 Task: In invitations to connect choose email frequency linkedIn recommended.
Action: Mouse moved to (307, 59)
Screenshot: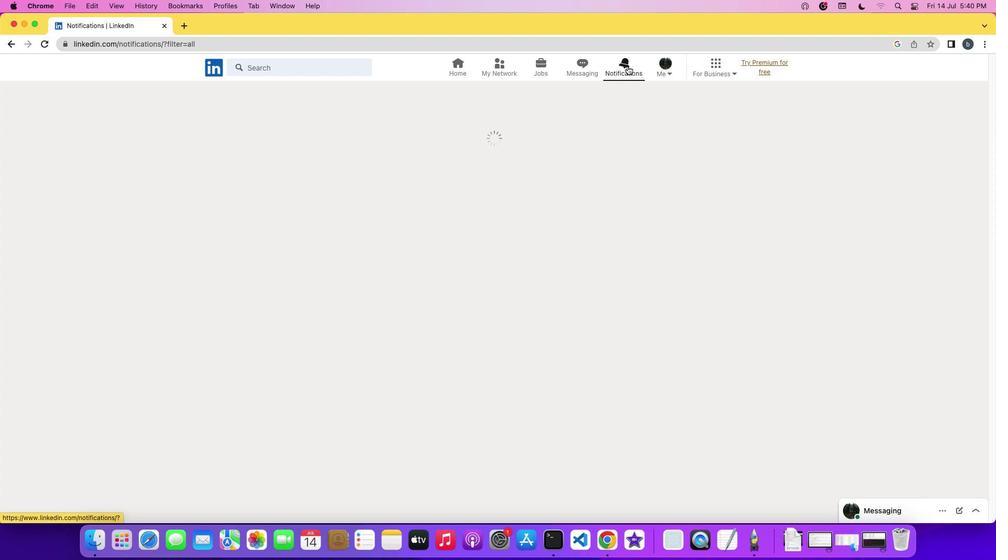 
Action: Mouse pressed left at (307, 59)
Screenshot: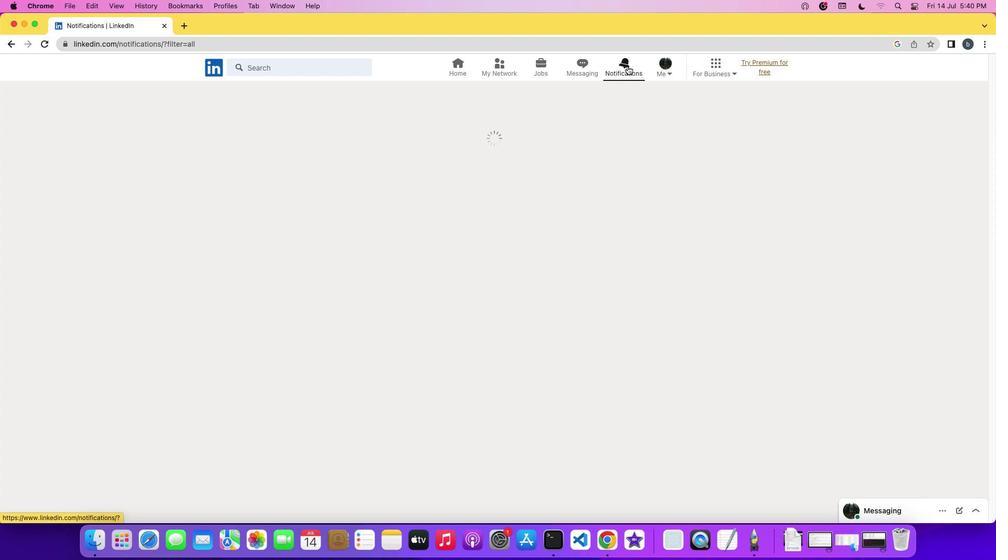 
Action: Mouse pressed left at (307, 59)
Screenshot: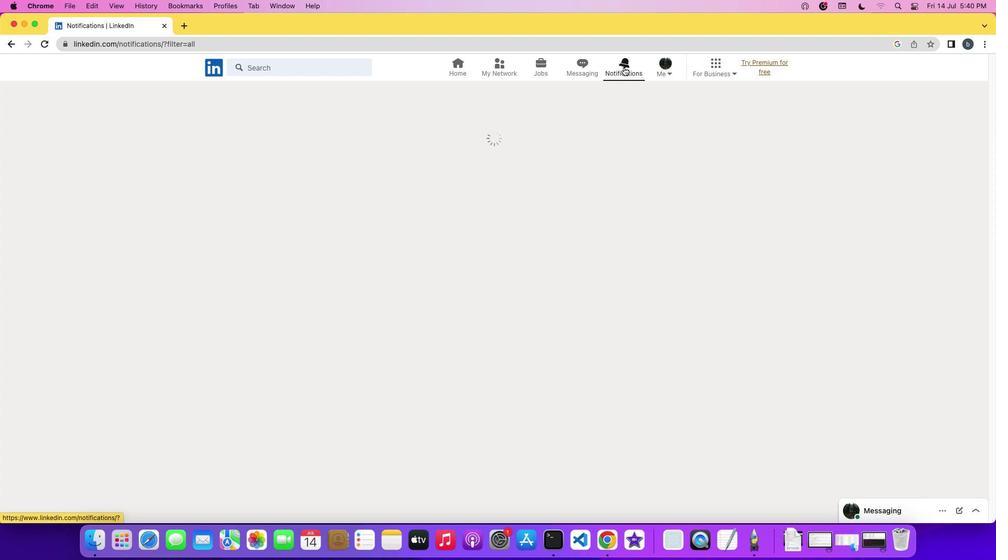 
Action: Mouse moved to (637, 130)
Screenshot: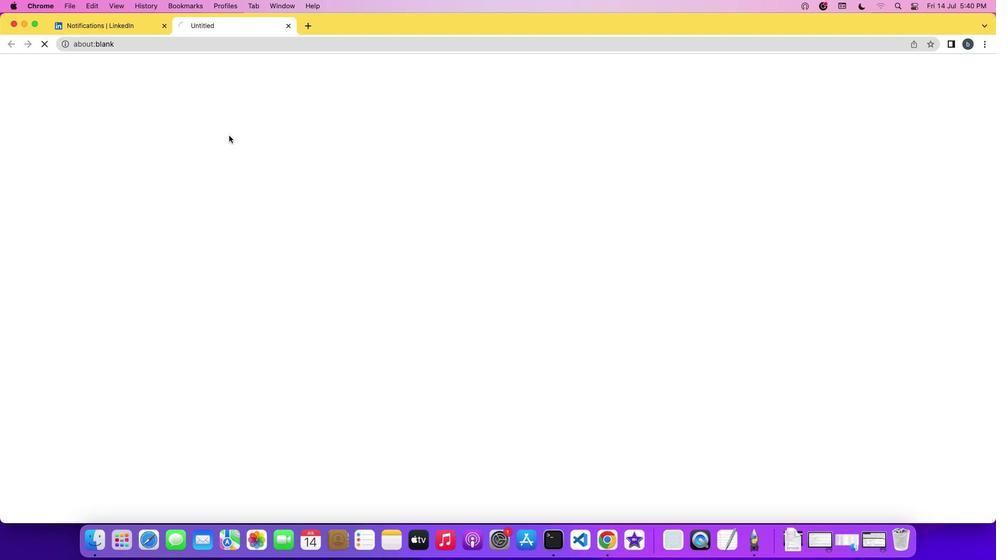 
Action: Mouse pressed left at (637, 130)
Screenshot: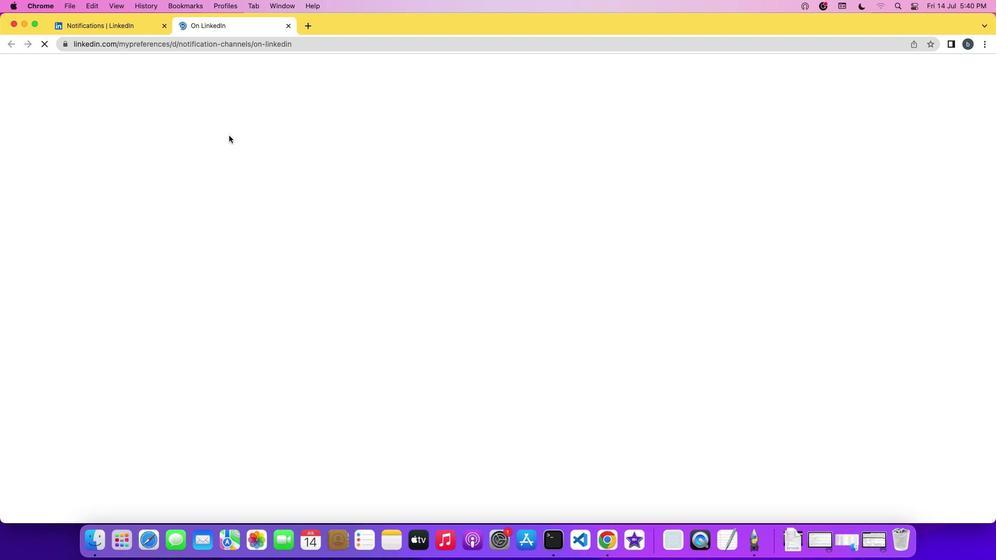 
Action: Mouse moved to (460, 180)
Screenshot: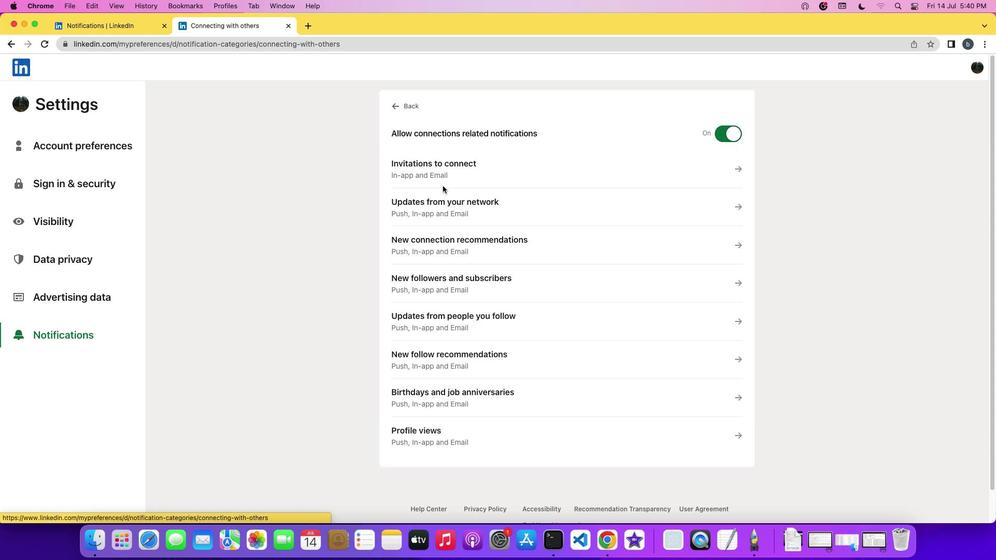 
Action: Mouse pressed left at (460, 180)
Screenshot: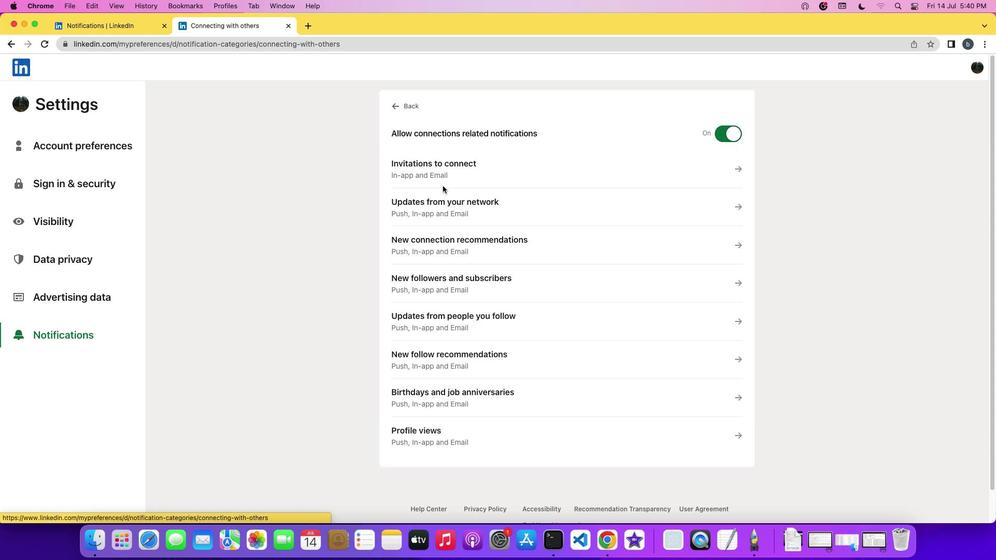 
Action: Mouse moved to (445, 174)
Screenshot: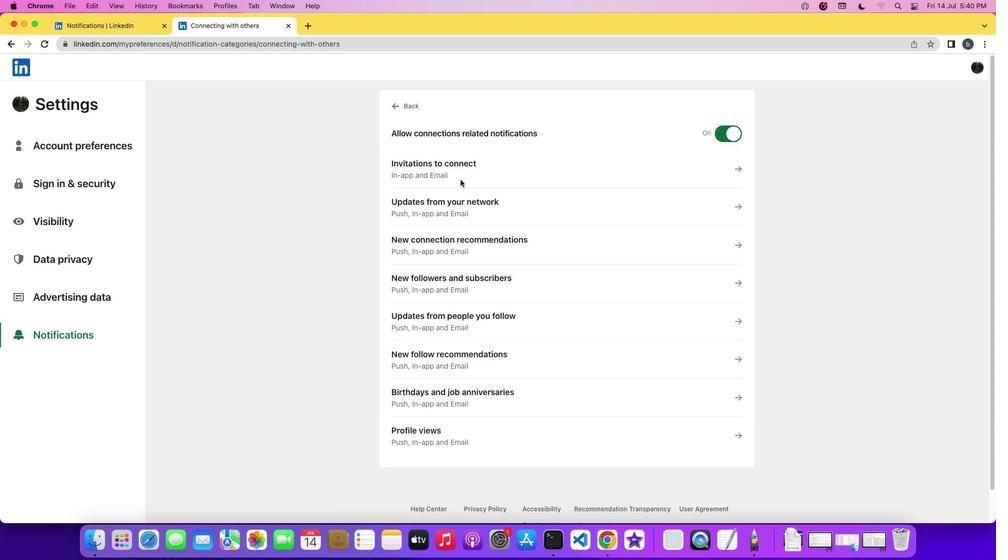 
Action: Mouse pressed left at (445, 174)
Screenshot: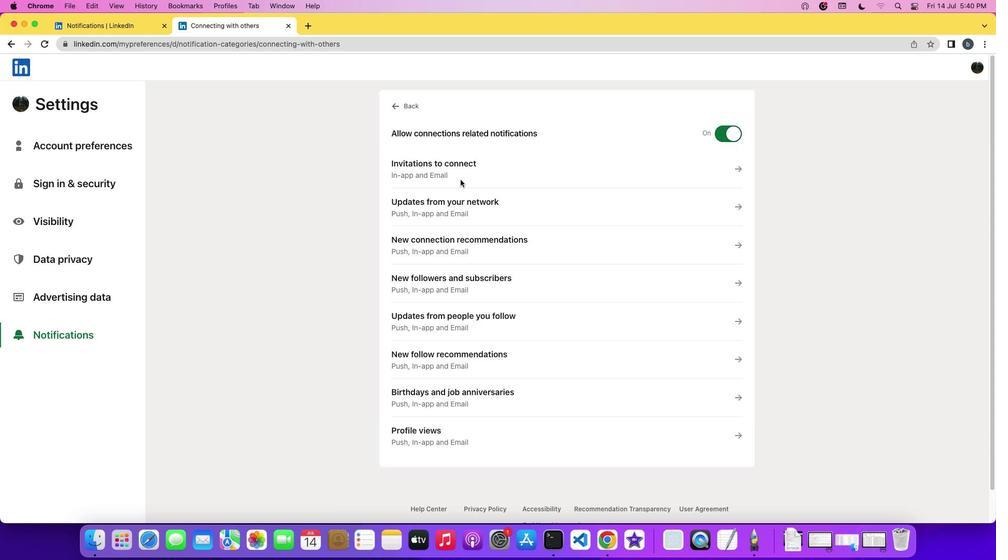 
Action: Mouse moved to (437, 169)
Screenshot: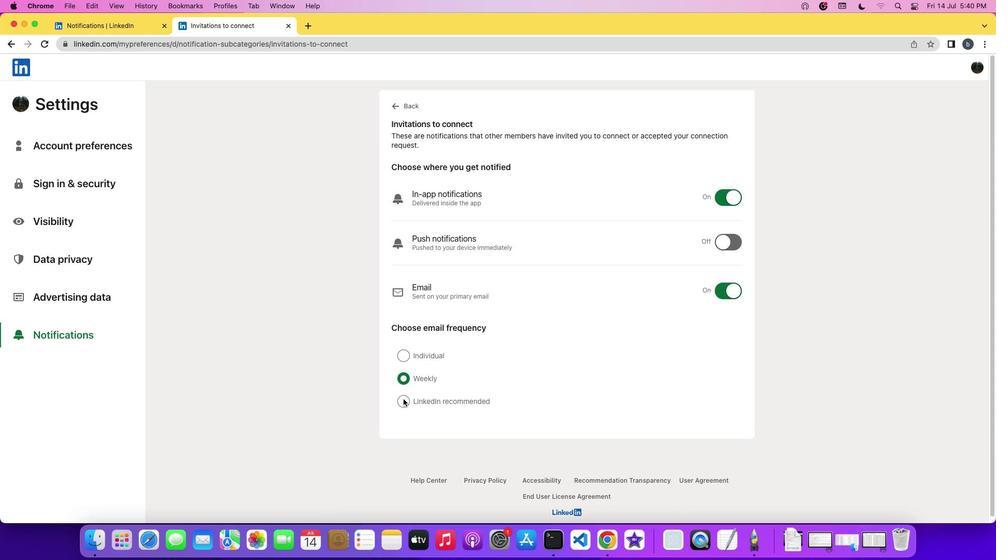 
Action: Mouse pressed left at (437, 169)
Screenshot: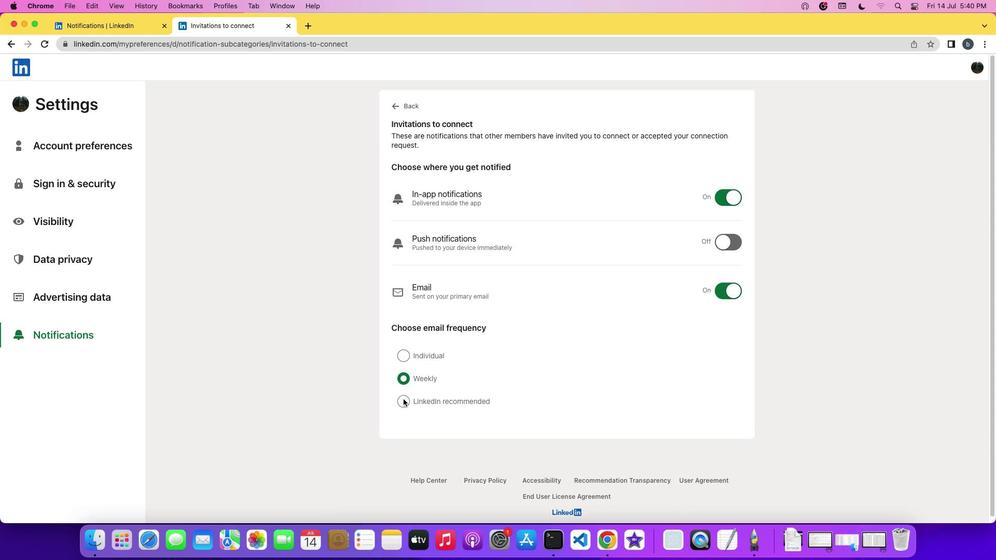 
Action: Mouse moved to (496, 401)
Screenshot: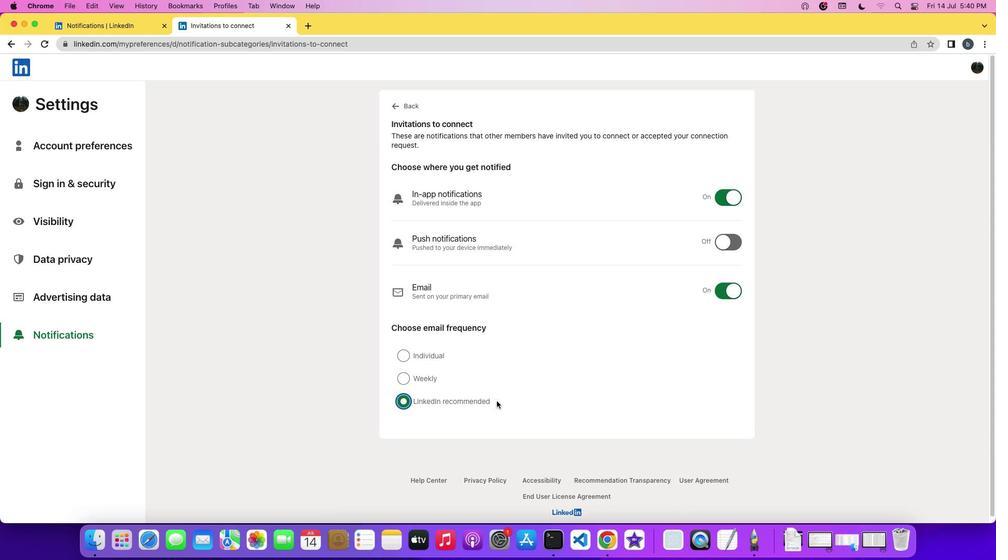 
Action: Mouse pressed left at (496, 401)
Screenshot: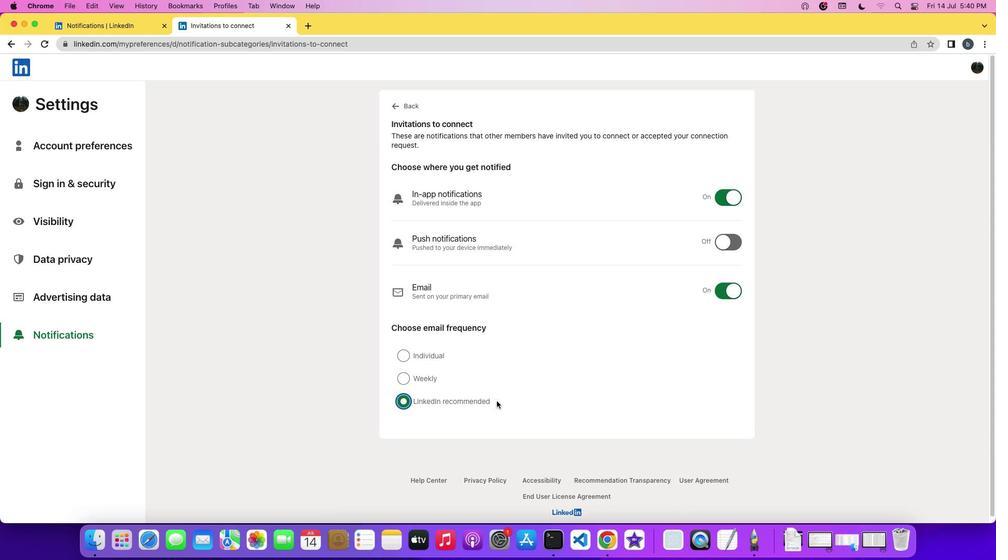 
Action: Mouse moved to (415, 399)
Screenshot: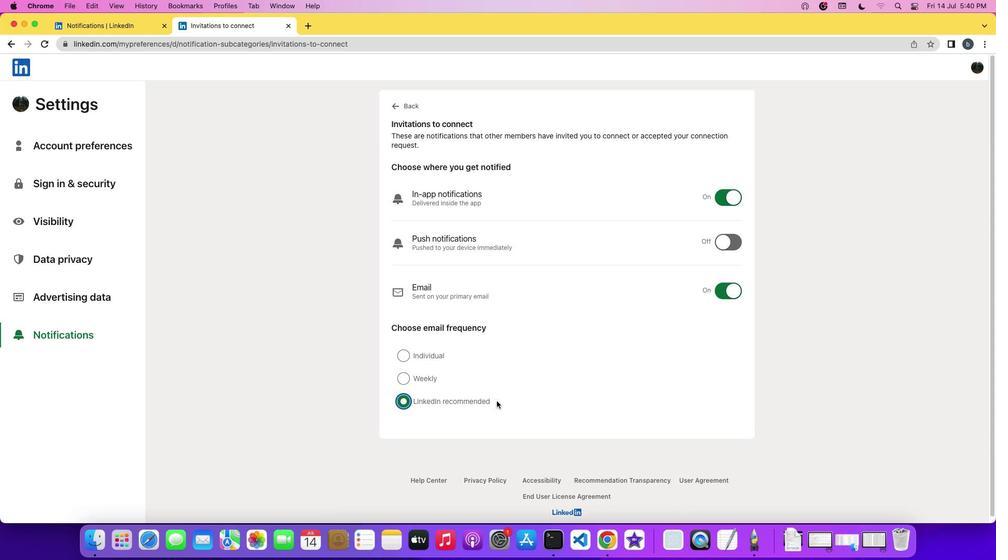 
